 Task: Add Attachment from Google Drive to Card Card0000000099 in Board Board0000000025 in Workspace WS0000000009 in Trello. Add Cover Orange to Card Card0000000099 in Board Board0000000025 in Workspace WS0000000009 in Trello. Add "Add Label …" with "Title" Title0000000099 to Button Button0000000099 to Card Card0000000099 in Board Board0000000025 in Workspace WS0000000009 in Trello. Add Description DS0000000099 to Card Card0000000099 in Board Board0000000025 in Workspace WS0000000009 in Trello. Add Comment CM0000000099 to Card Card0000000099 in Board Board0000000025 in Workspace WS0000000009 in Trello
Action: Mouse moved to (338, 441)
Screenshot: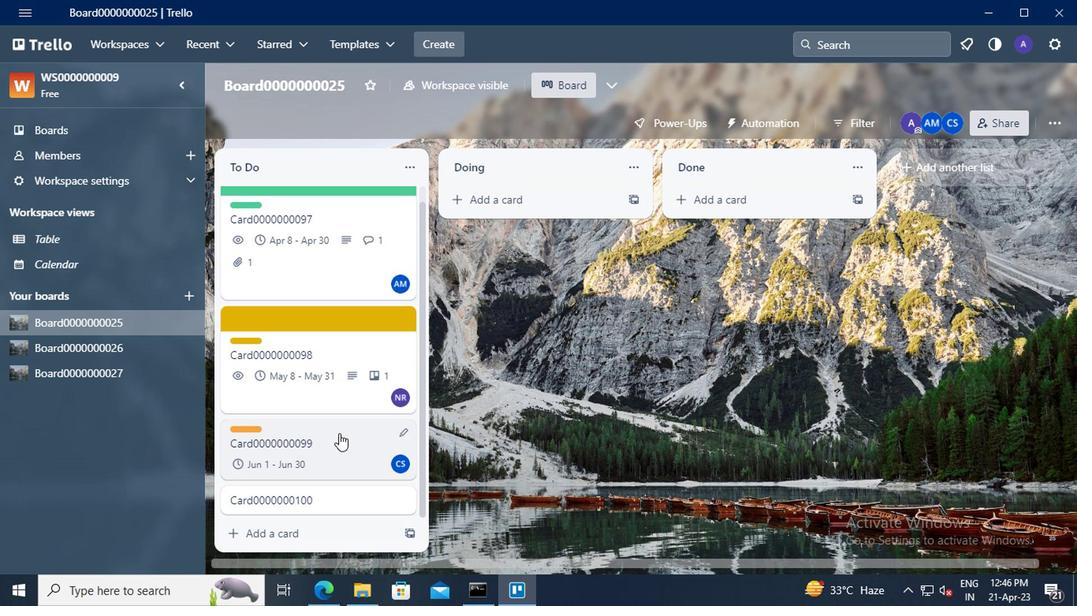 
Action: Mouse pressed left at (338, 441)
Screenshot: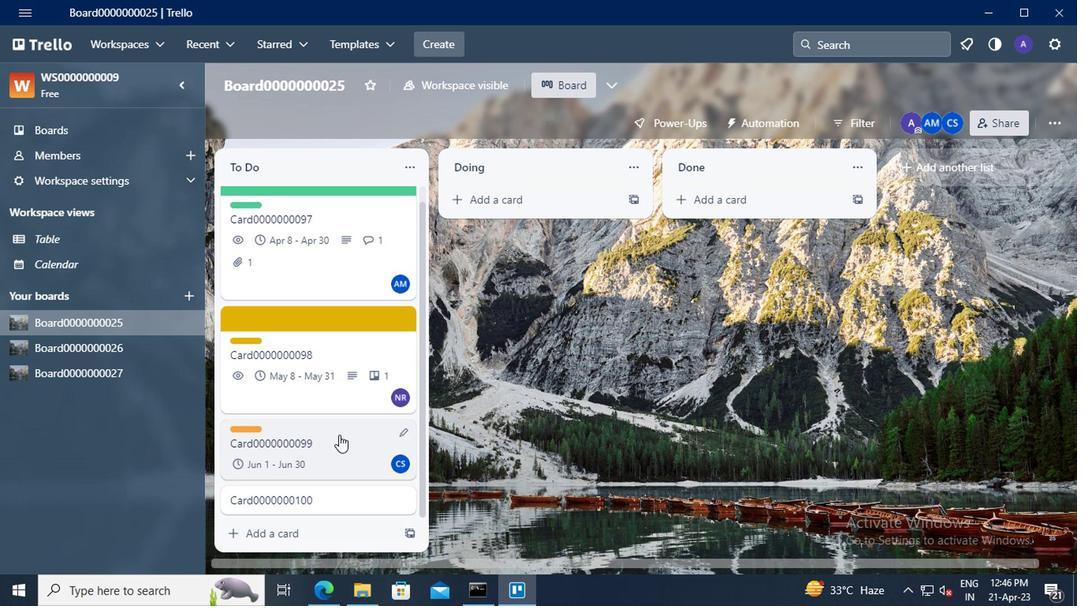 
Action: Mouse moved to (725, 333)
Screenshot: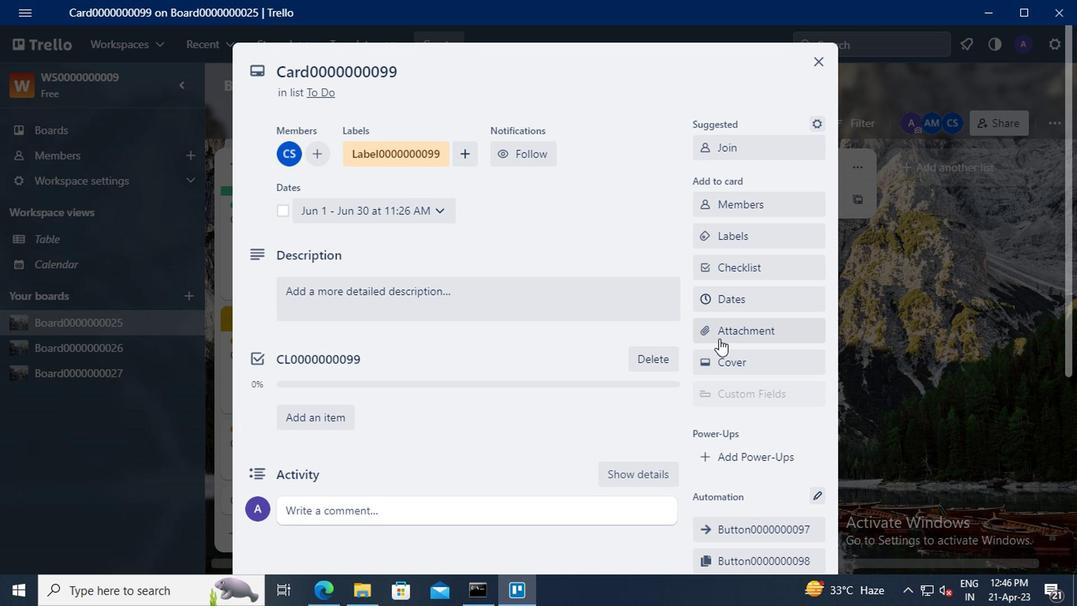 
Action: Mouse pressed left at (725, 333)
Screenshot: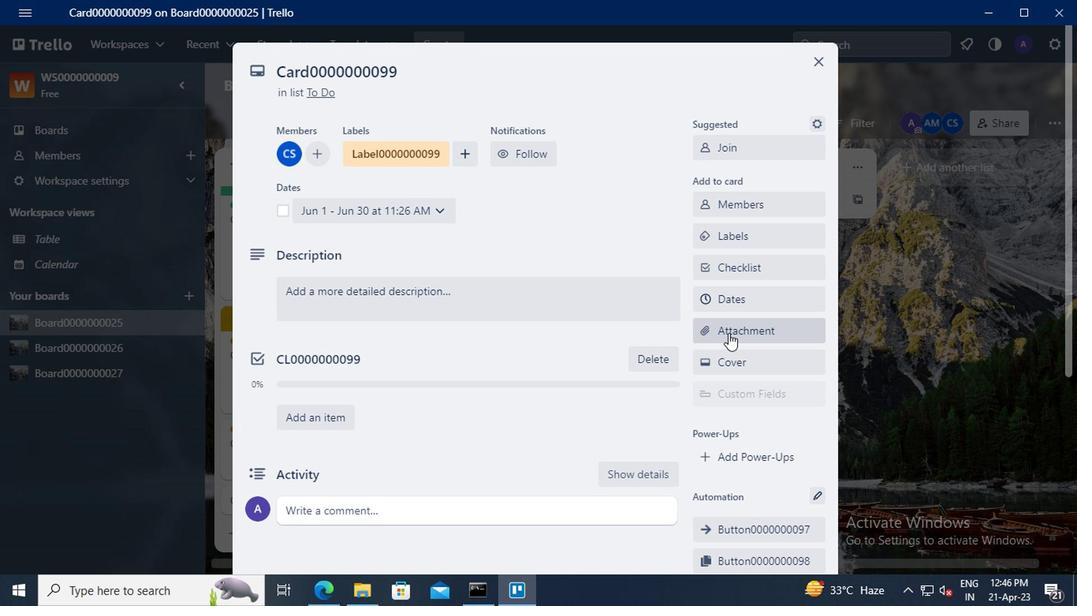 
Action: Mouse moved to (729, 186)
Screenshot: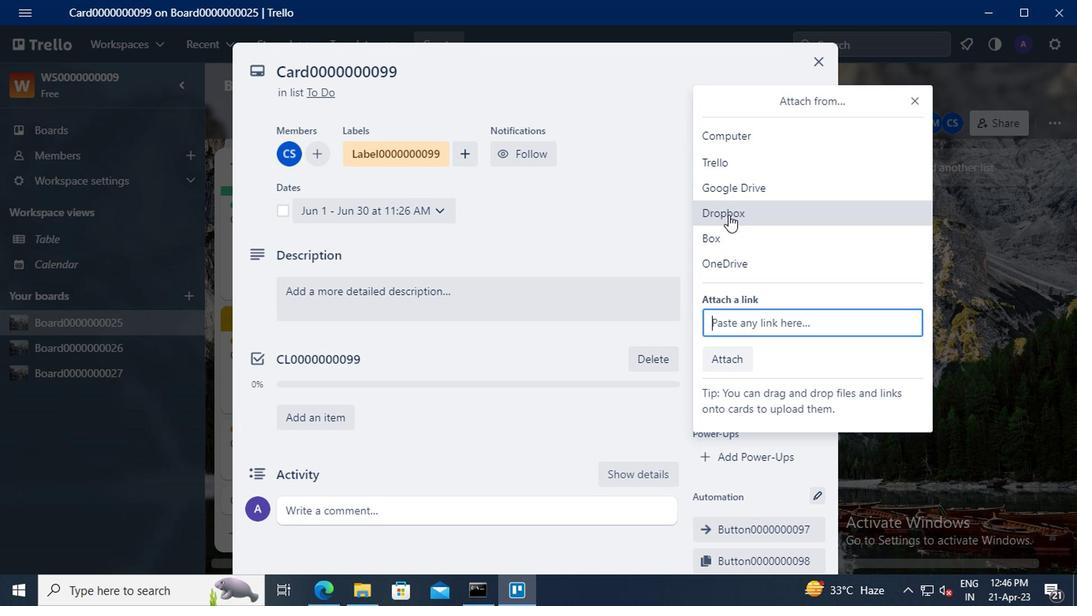 
Action: Mouse pressed left at (729, 186)
Screenshot: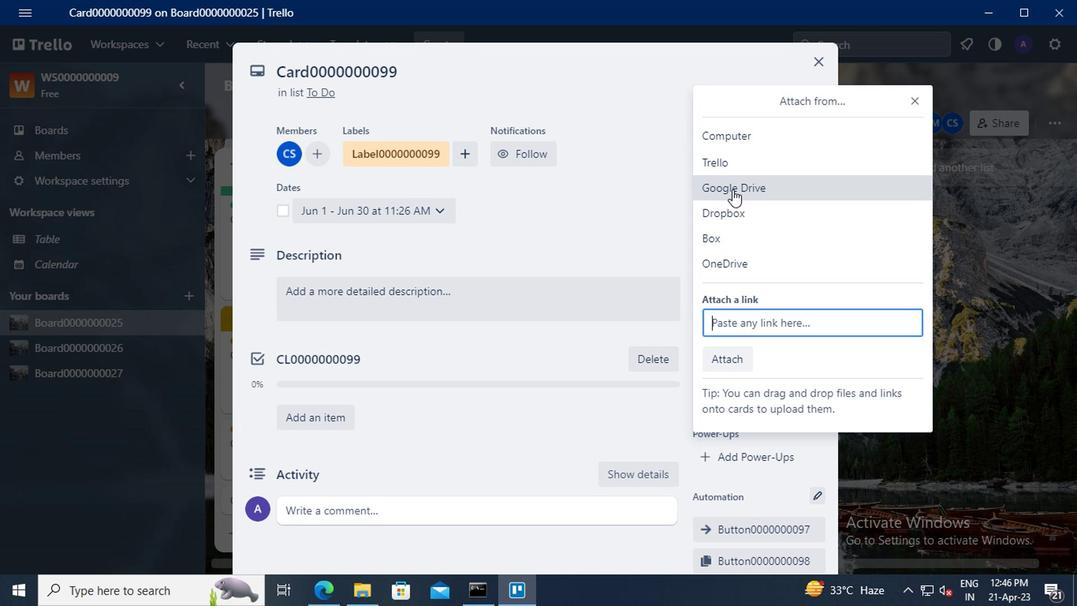 
Action: Mouse moved to (231, 291)
Screenshot: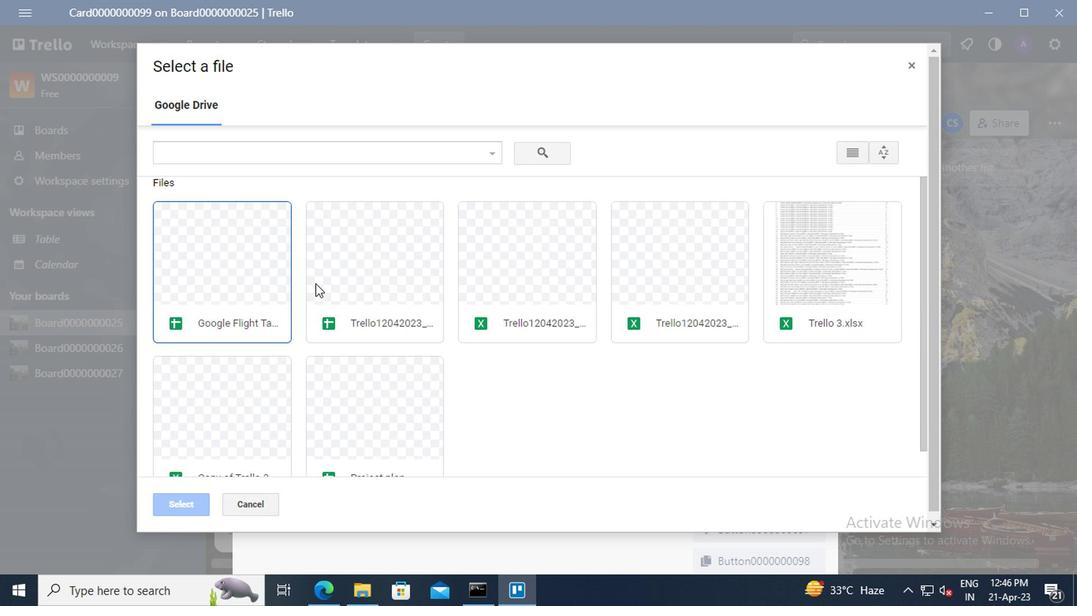 
Action: Mouse pressed left at (231, 291)
Screenshot: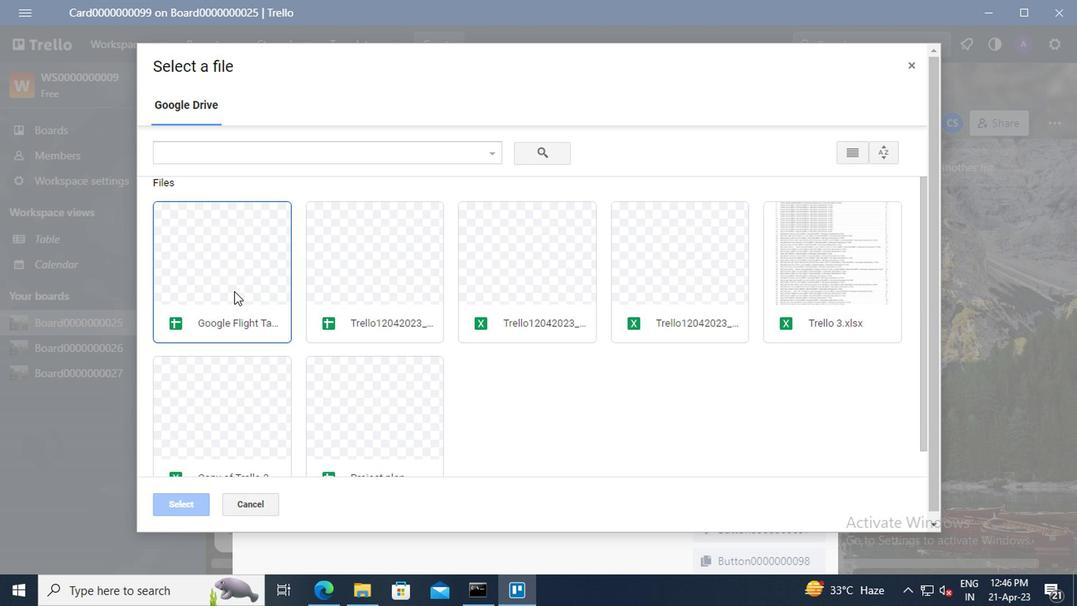 
Action: Mouse moved to (190, 506)
Screenshot: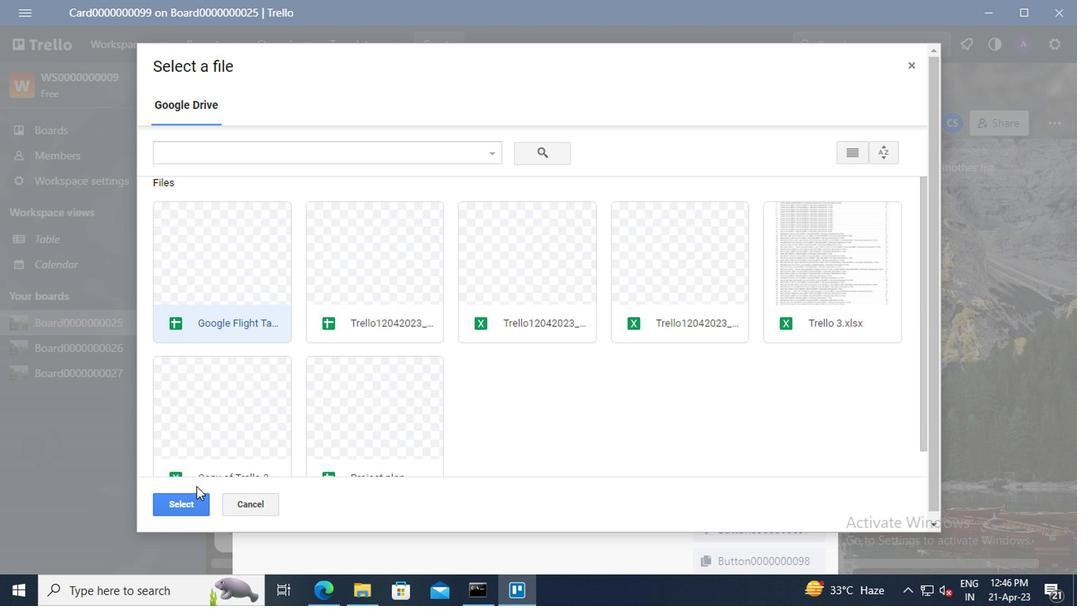 
Action: Mouse pressed left at (190, 506)
Screenshot: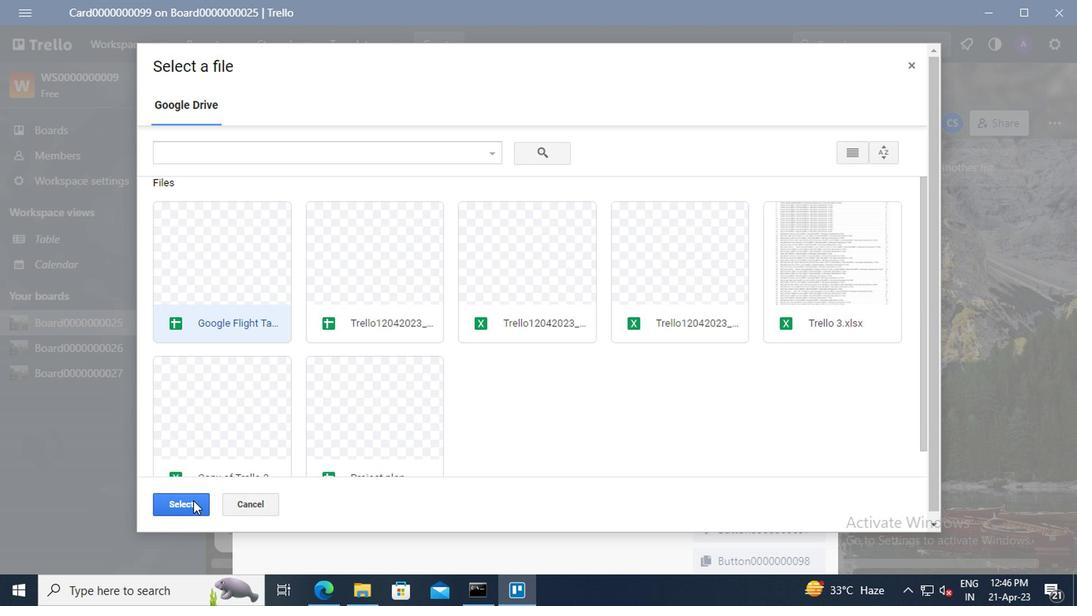 
Action: Mouse moved to (712, 365)
Screenshot: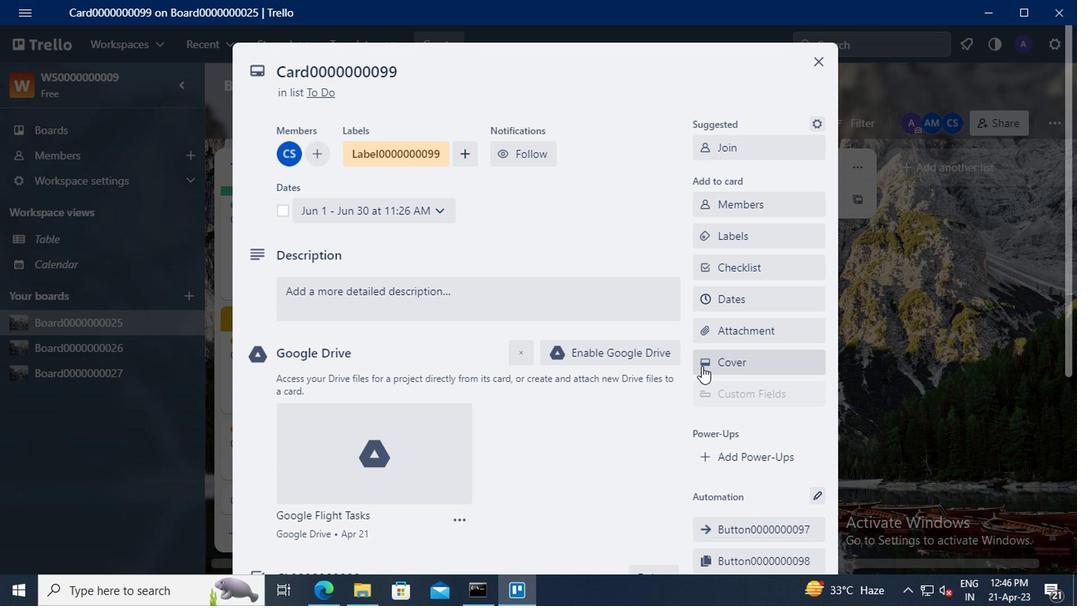 
Action: Mouse pressed left at (712, 365)
Screenshot: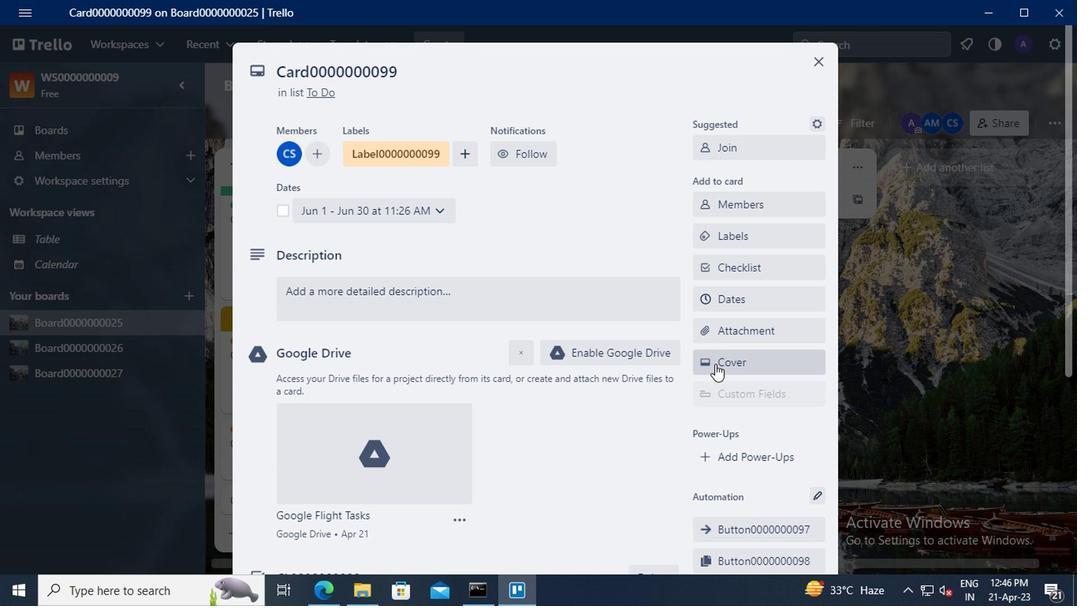 
Action: Mouse moved to (811, 264)
Screenshot: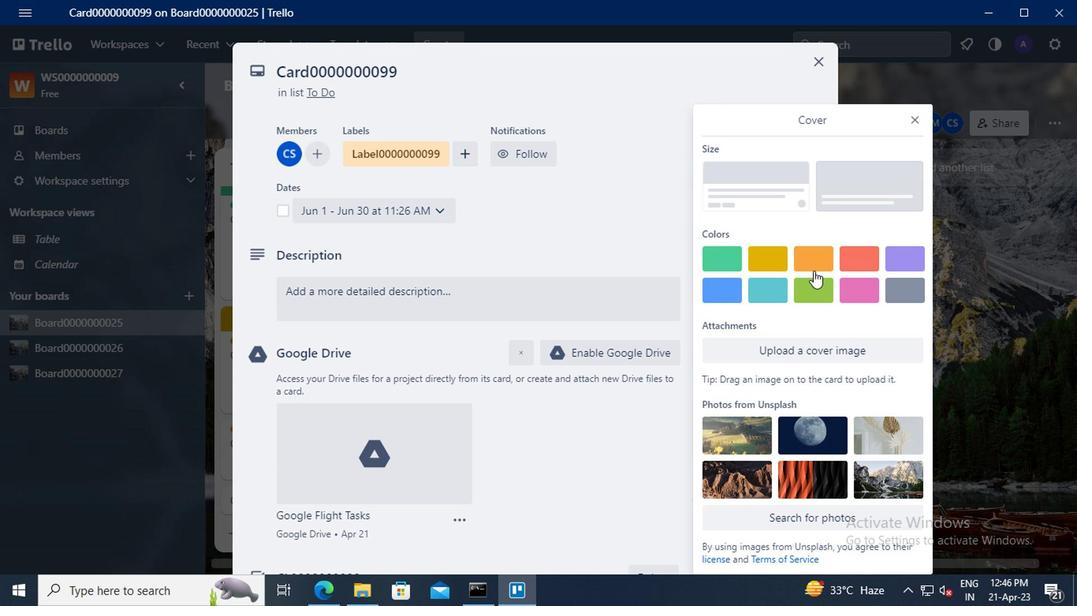 
Action: Mouse pressed left at (811, 264)
Screenshot: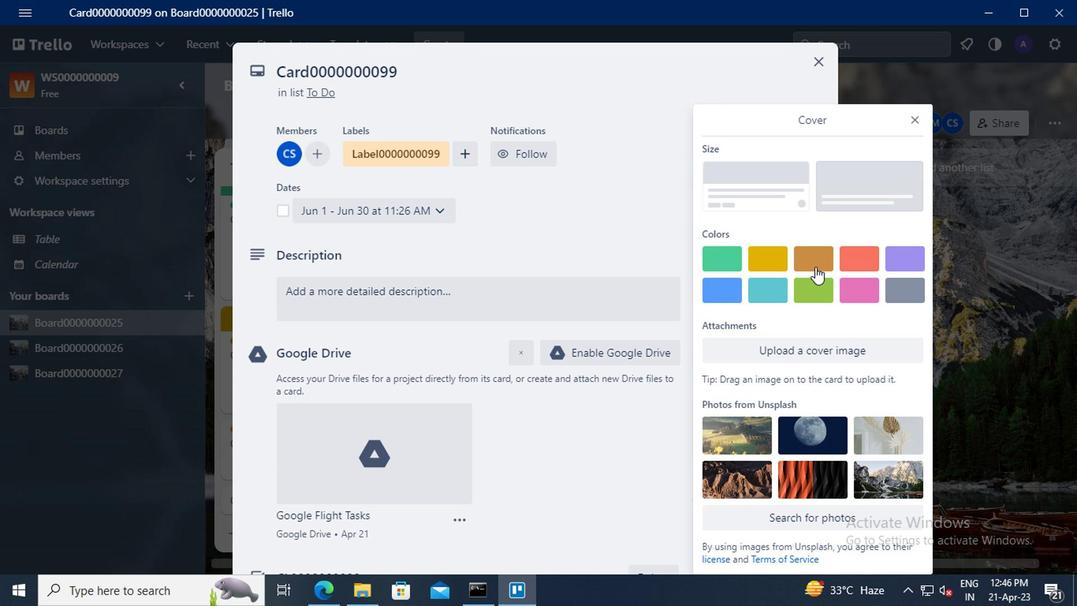 
Action: Mouse moved to (911, 86)
Screenshot: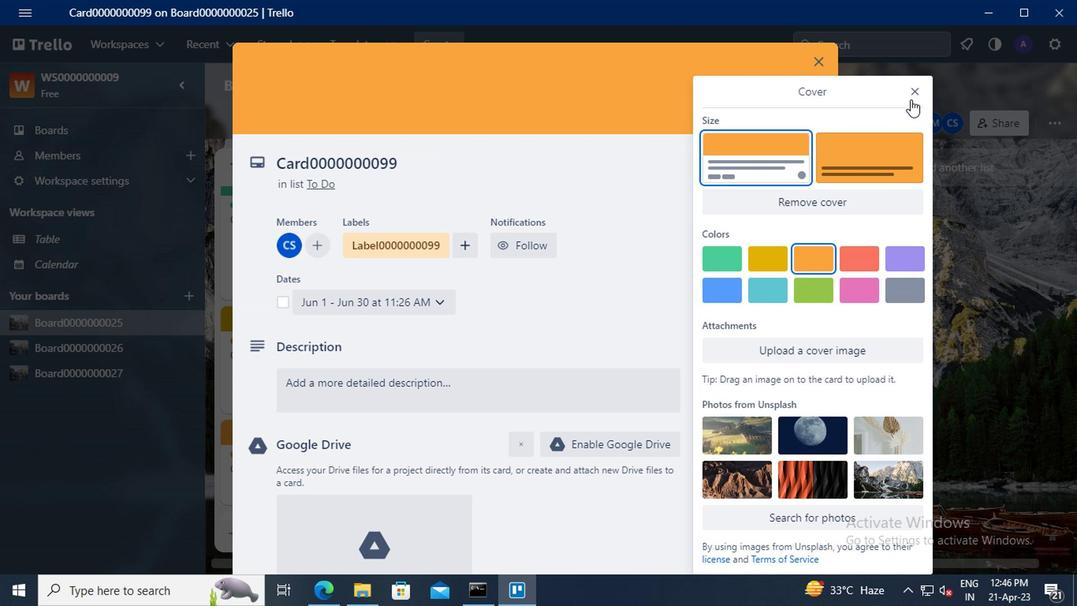 
Action: Mouse pressed left at (911, 86)
Screenshot: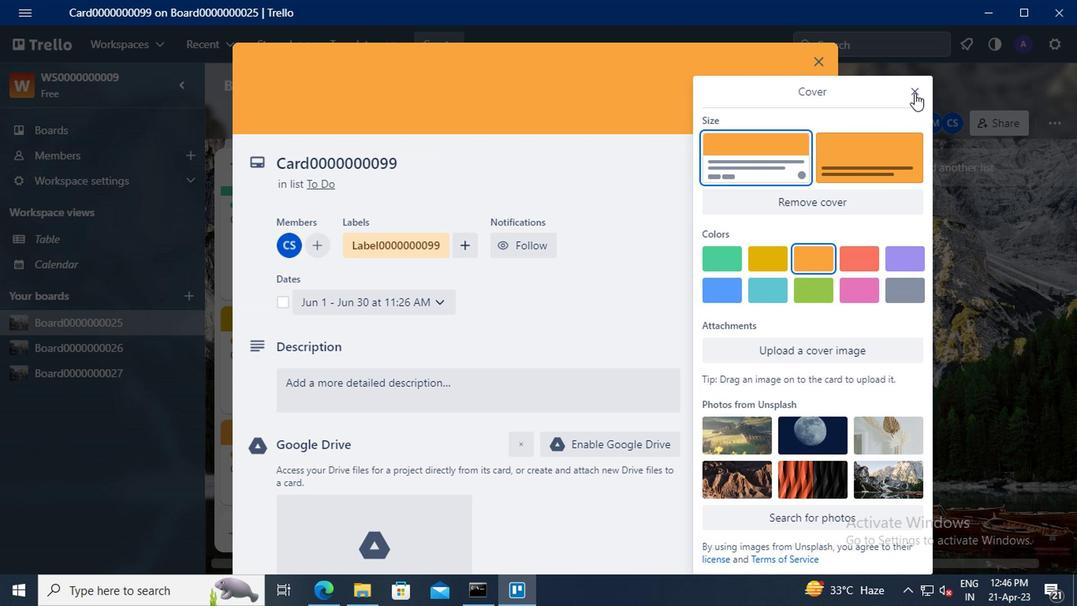 
Action: Mouse moved to (772, 307)
Screenshot: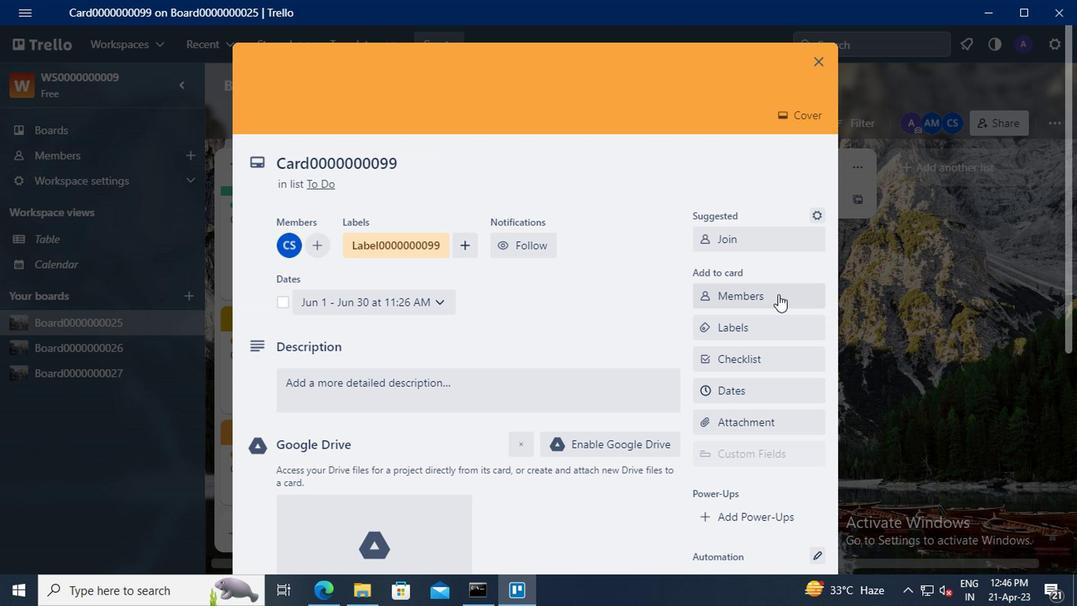 
Action: Mouse scrolled (772, 306) with delta (0, -1)
Screenshot: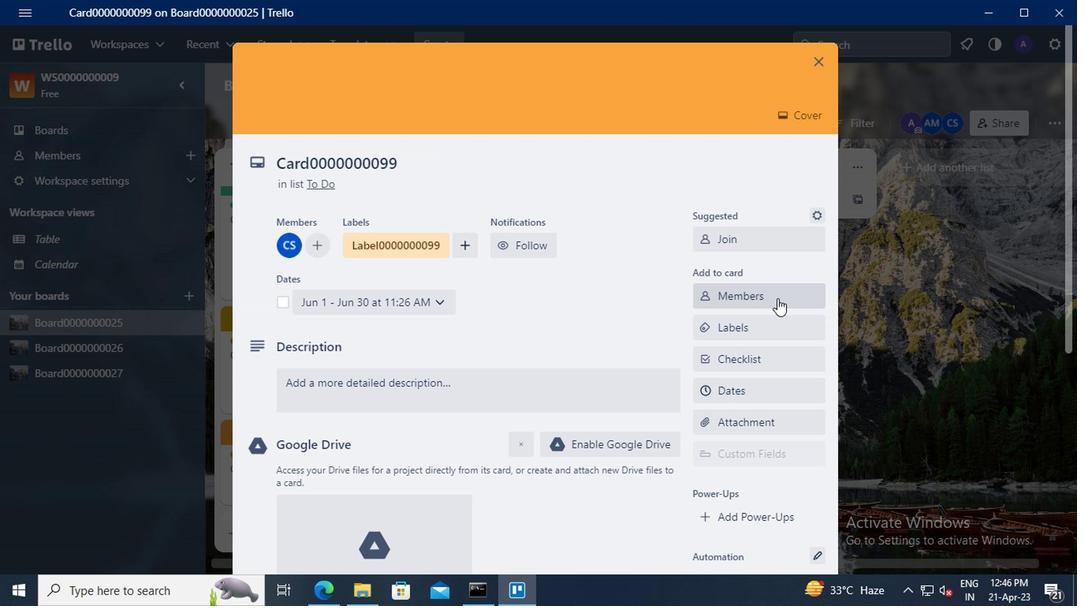 
Action: Mouse scrolled (772, 306) with delta (0, -1)
Screenshot: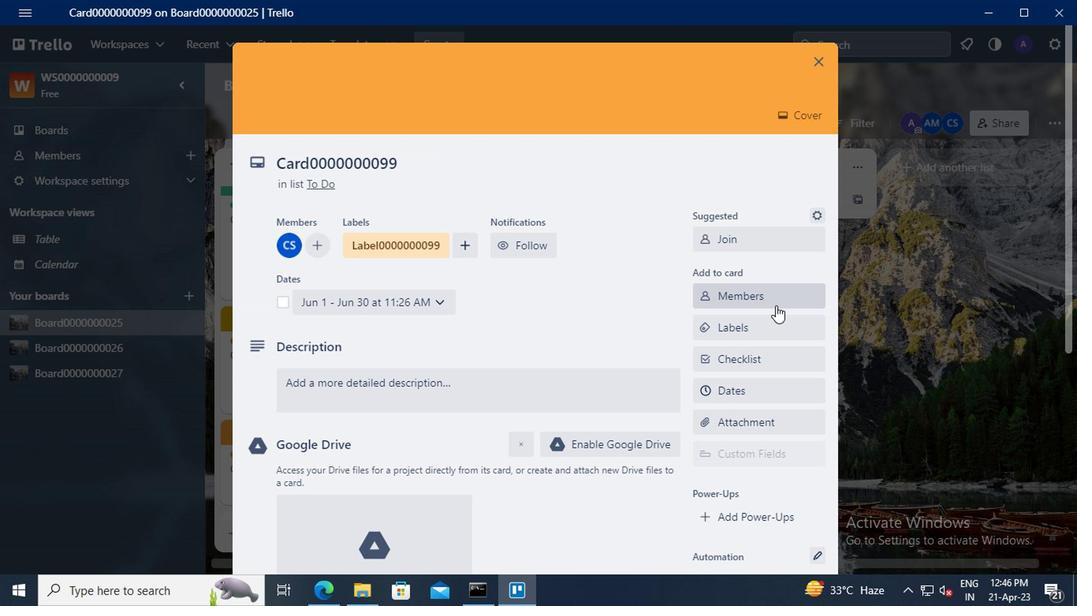 
Action: Mouse scrolled (772, 306) with delta (0, -1)
Screenshot: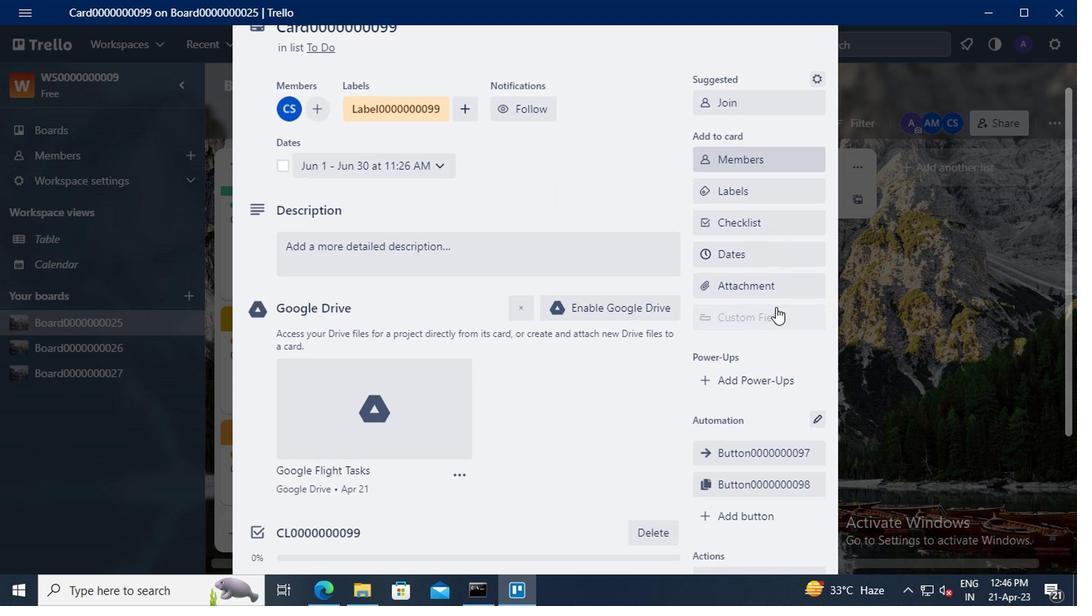 
Action: Mouse moved to (755, 419)
Screenshot: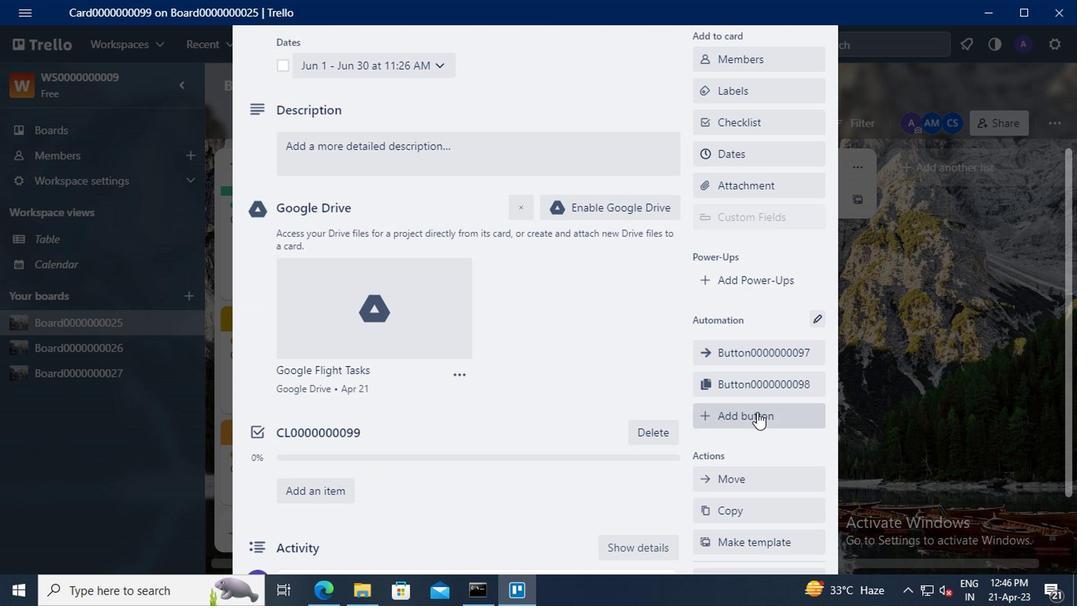 
Action: Mouse pressed left at (755, 419)
Screenshot: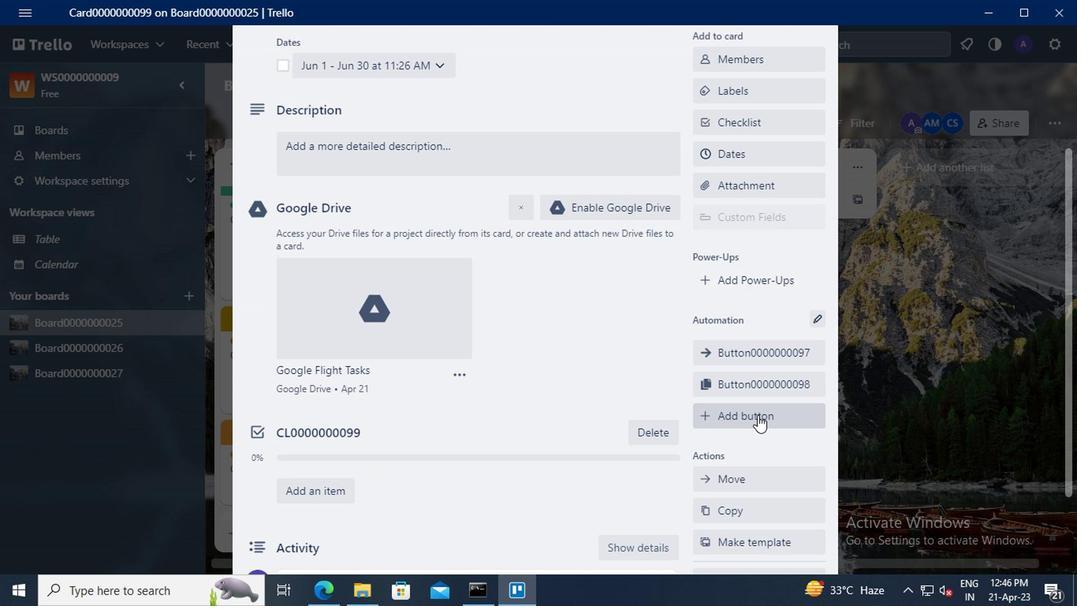 
Action: Mouse moved to (754, 210)
Screenshot: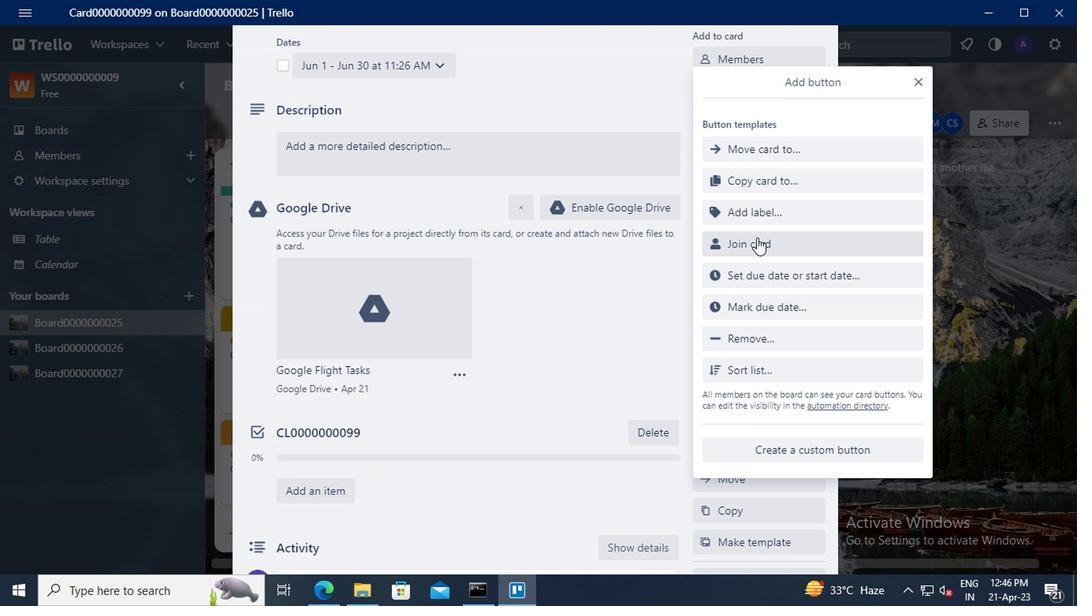 
Action: Mouse pressed left at (754, 210)
Screenshot: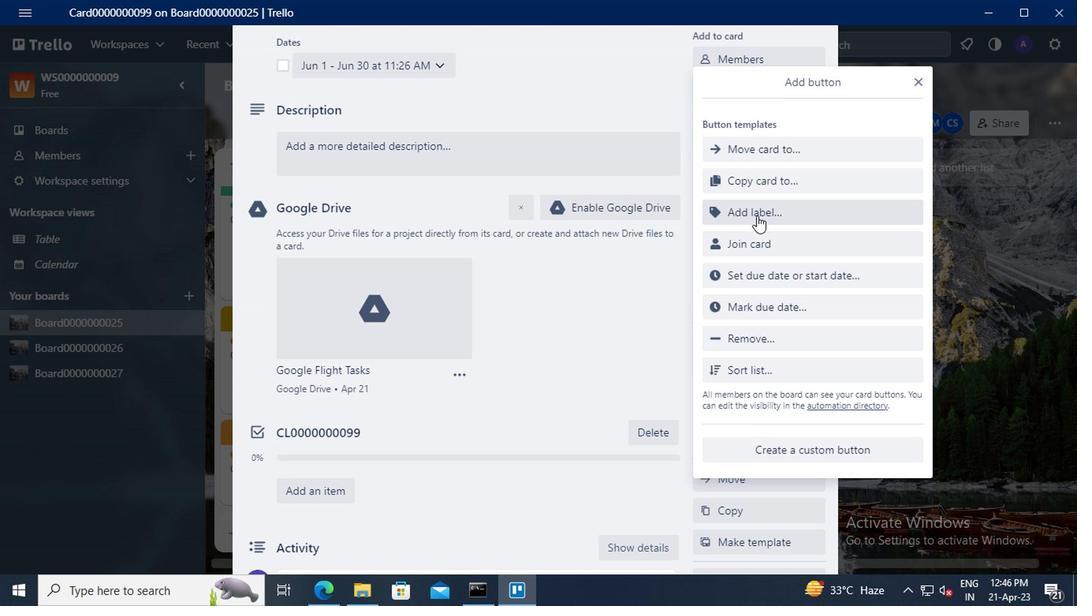 
Action: Mouse moved to (776, 167)
Screenshot: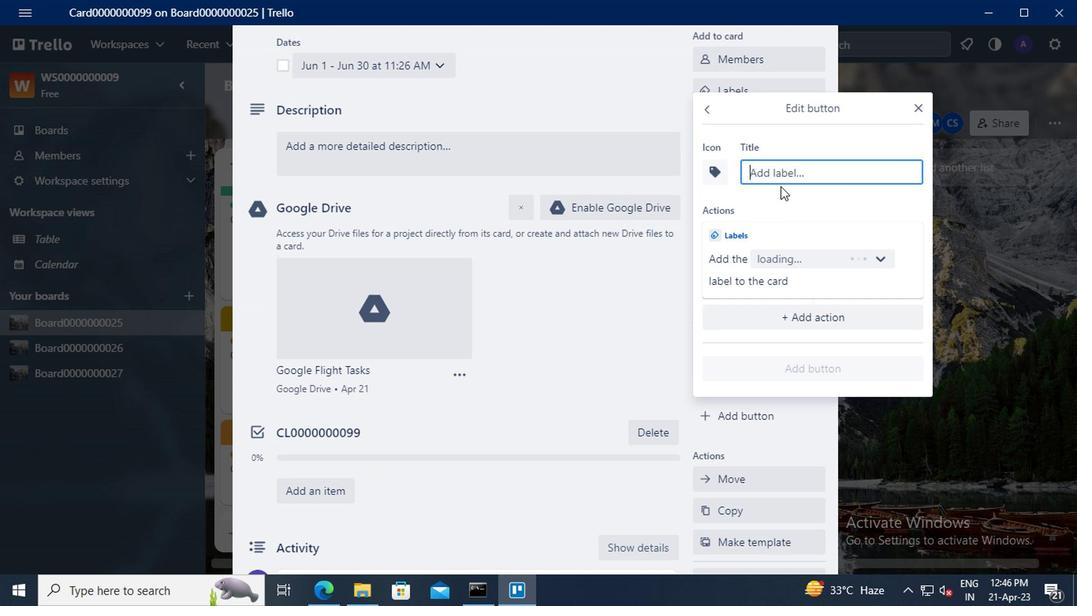 
Action: Mouse pressed left at (776, 167)
Screenshot: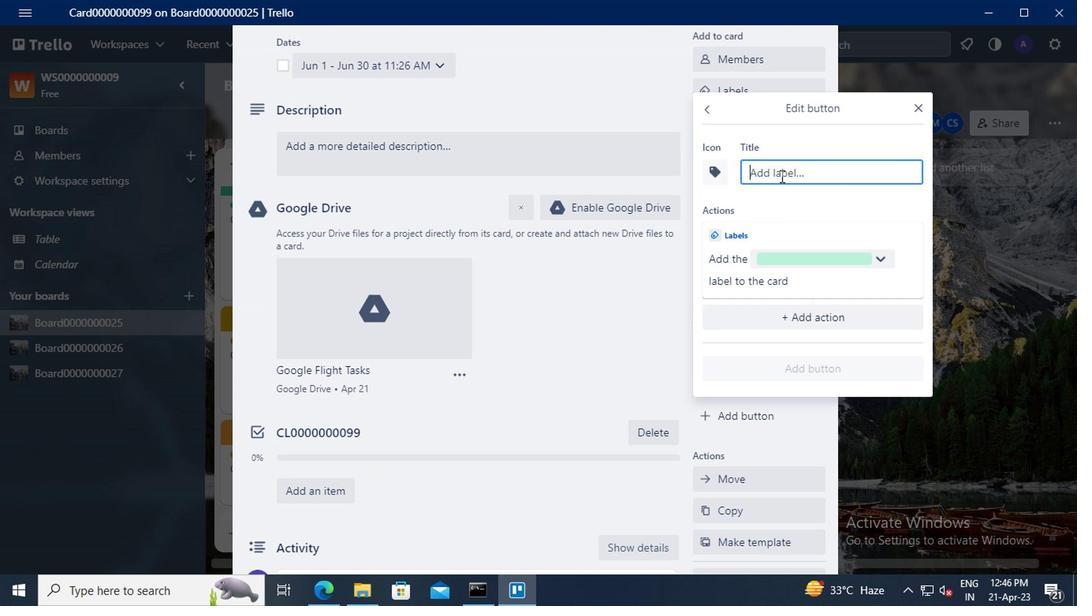 
Action: Mouse moved to (637, 253)
Screenshot: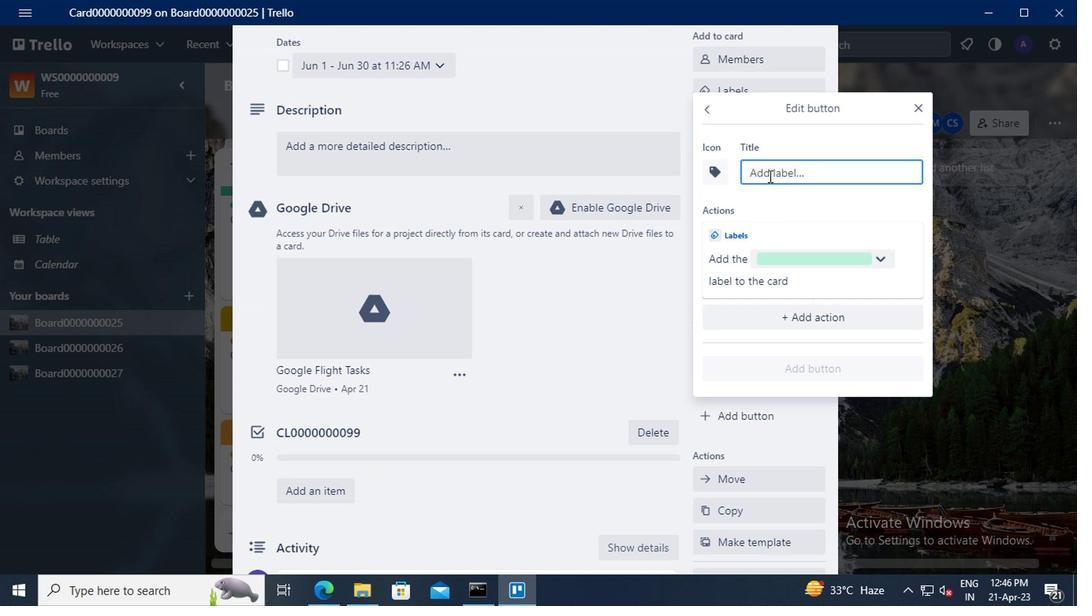 
Action: Key pressed <Key.shift>TITLE0000000099
Screenshot: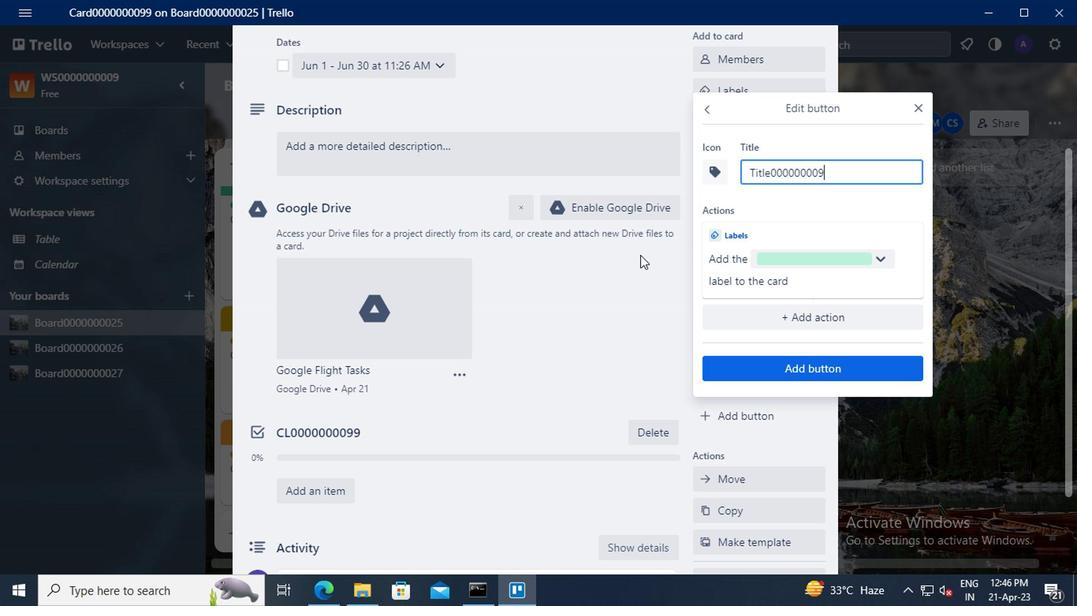 
Action: Mouse moved to (735, 369)
Screenshot: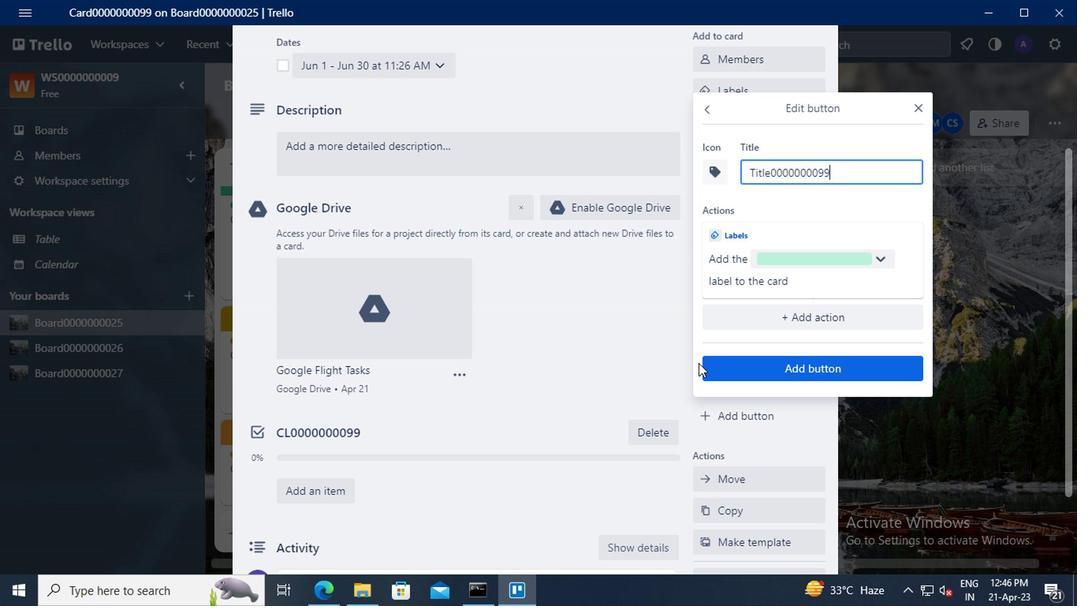 
Action: Mouse pressed left at (735, 369)
Screenshot: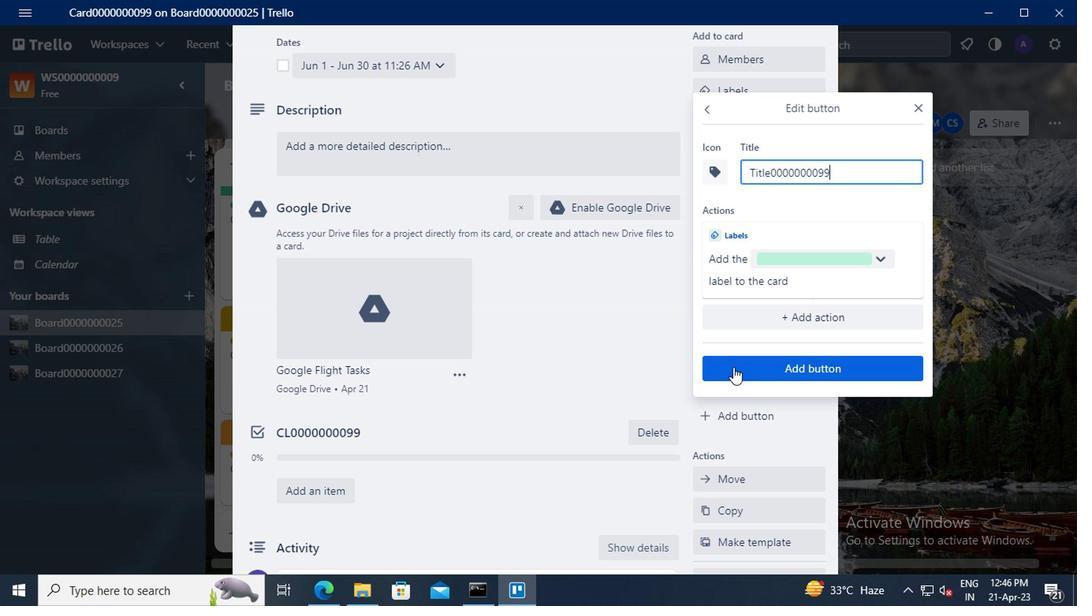 
Action: Mouse moved to (512, 349)
Screenshot: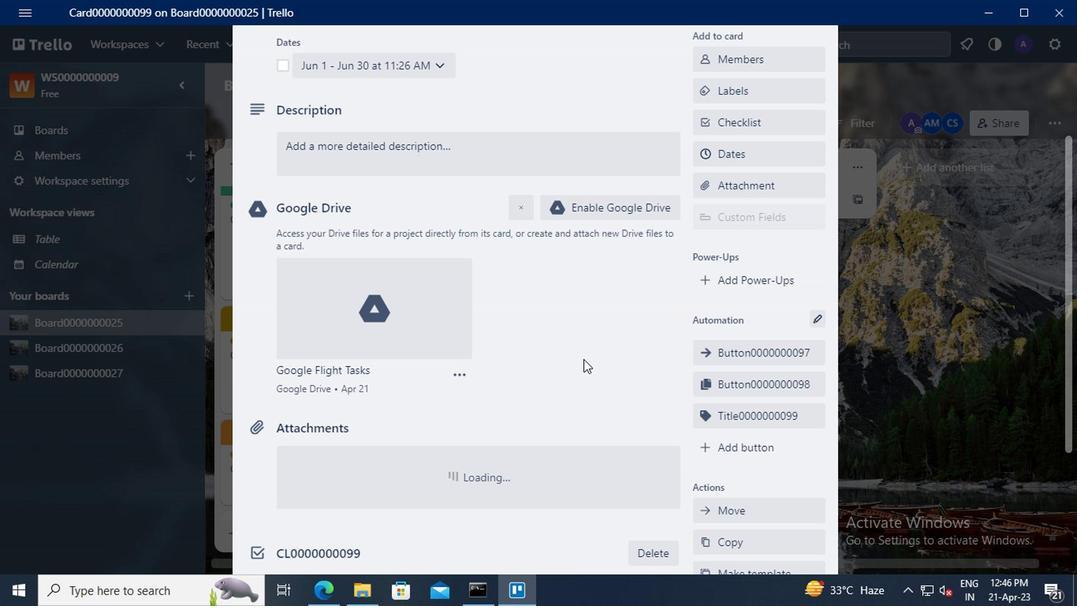 
Action: Mouse scrolled (512, 350) with delta (0, 0)
Screenshot: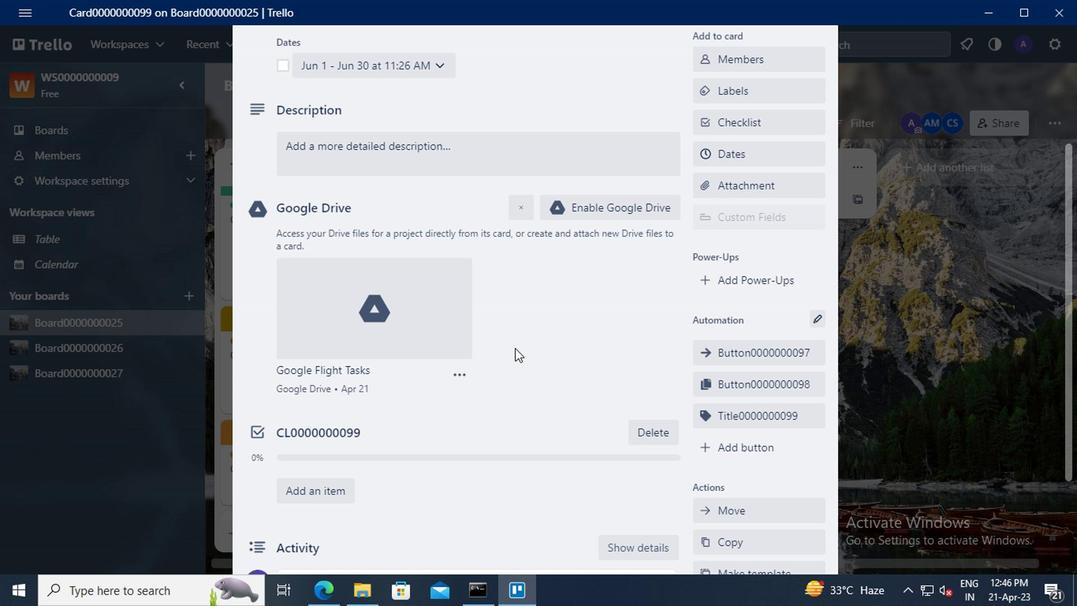 
Action: Mouse moved to (395, 233)
Screenshot: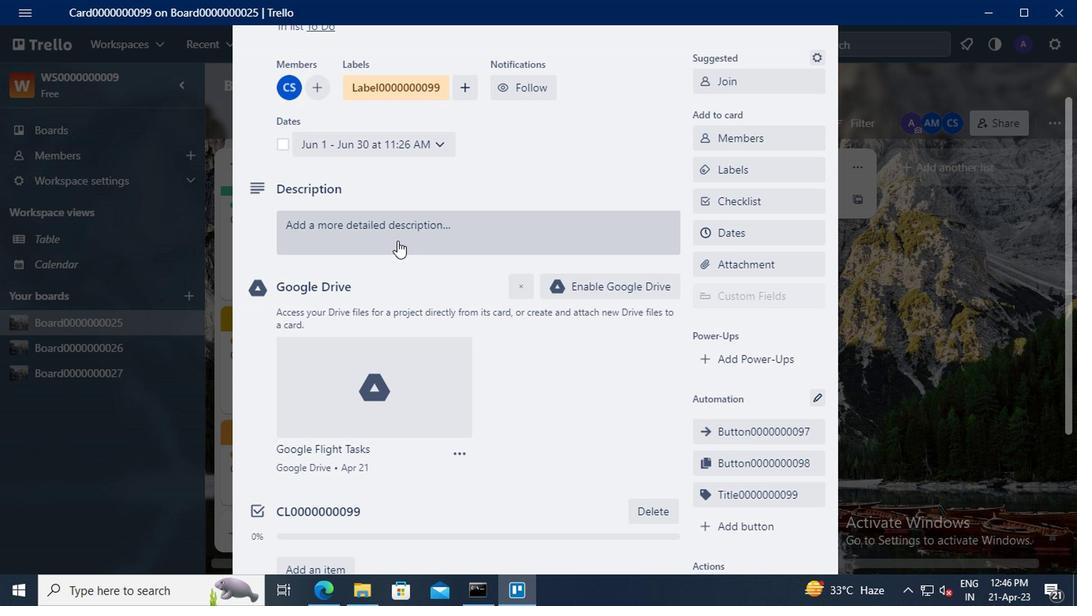 
Action: Mouse pressed left at (395, 233)
Screenshot: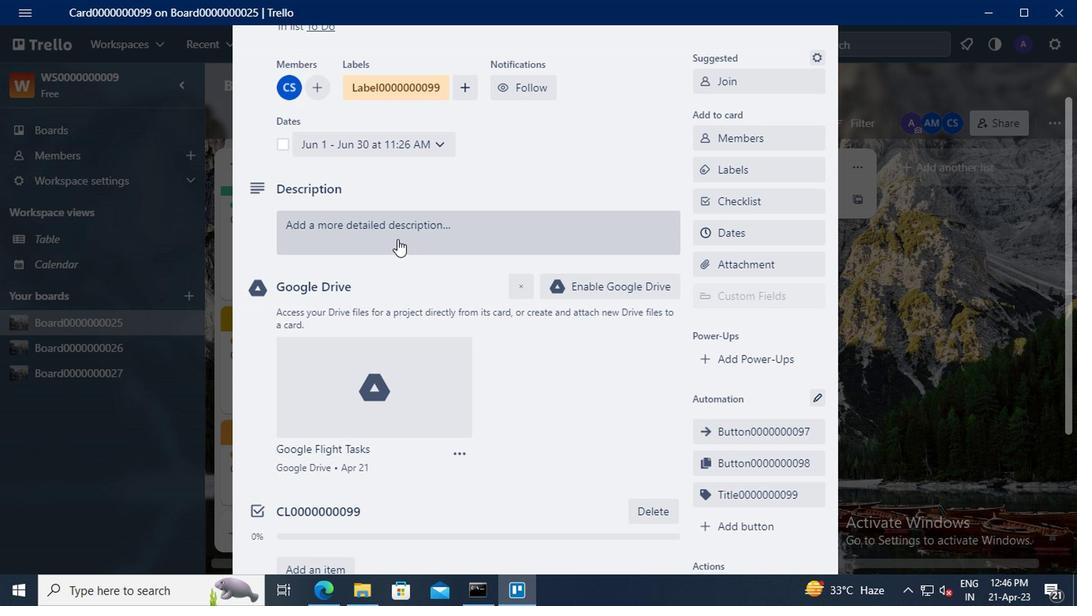 
Action: Mouse moved to (352, 276)
Screenshot: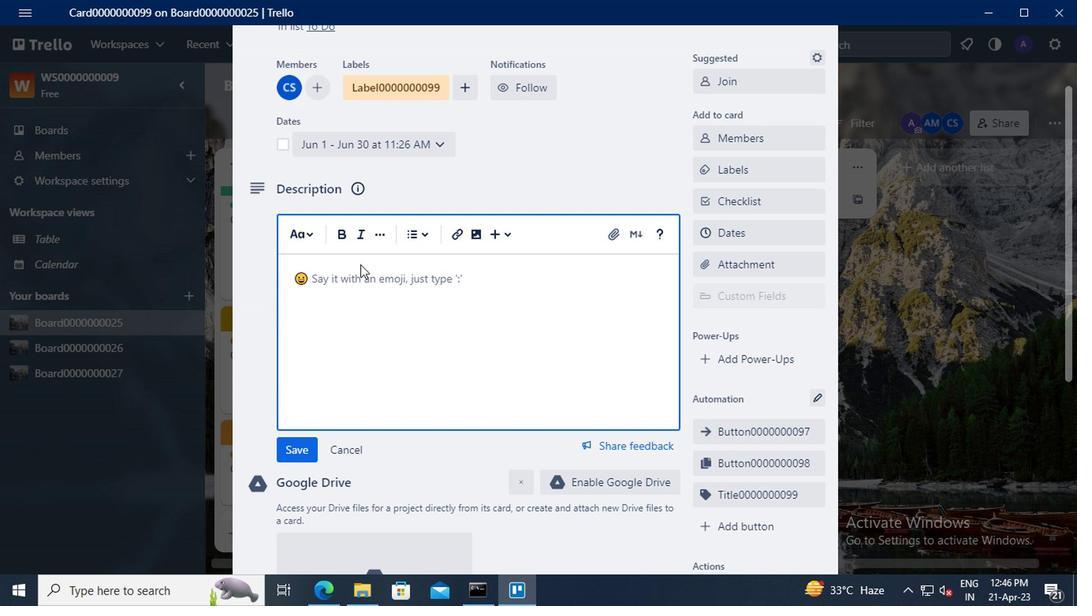 
Action: Mouse pressed left at (352, 276)
Screenshot: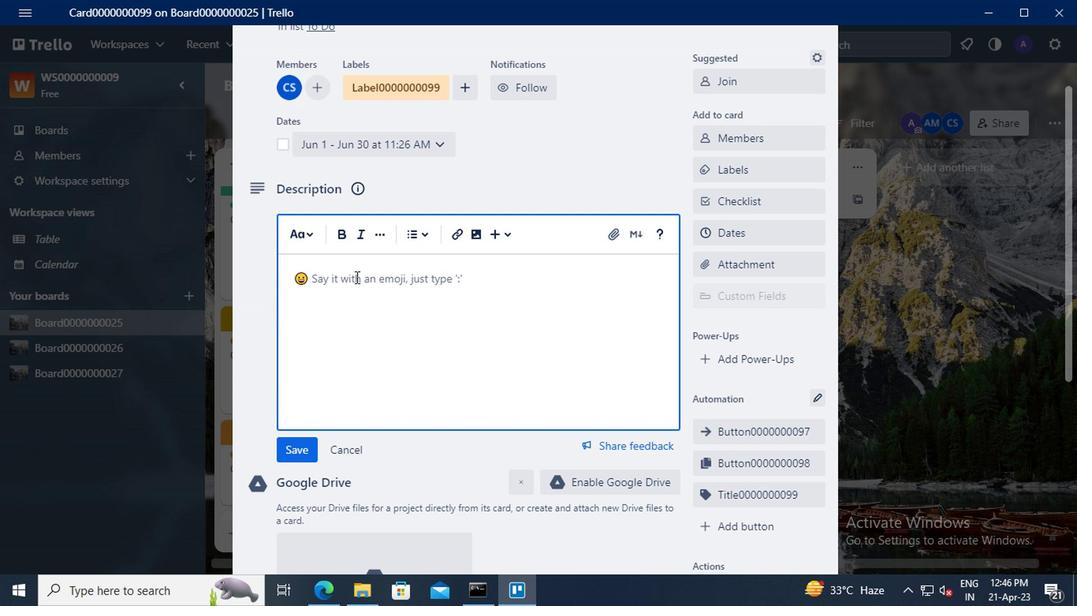 
Action: Key pressed <Key.shift>DS0000000099
Screenshot: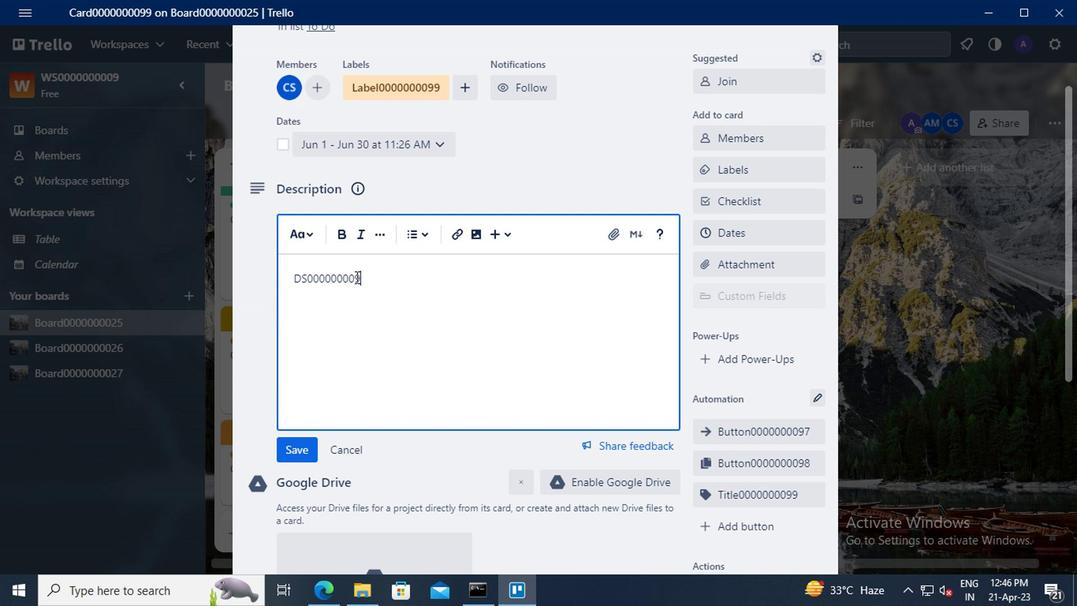 
Action: Mouse moved to (387, 257)
Screenshot: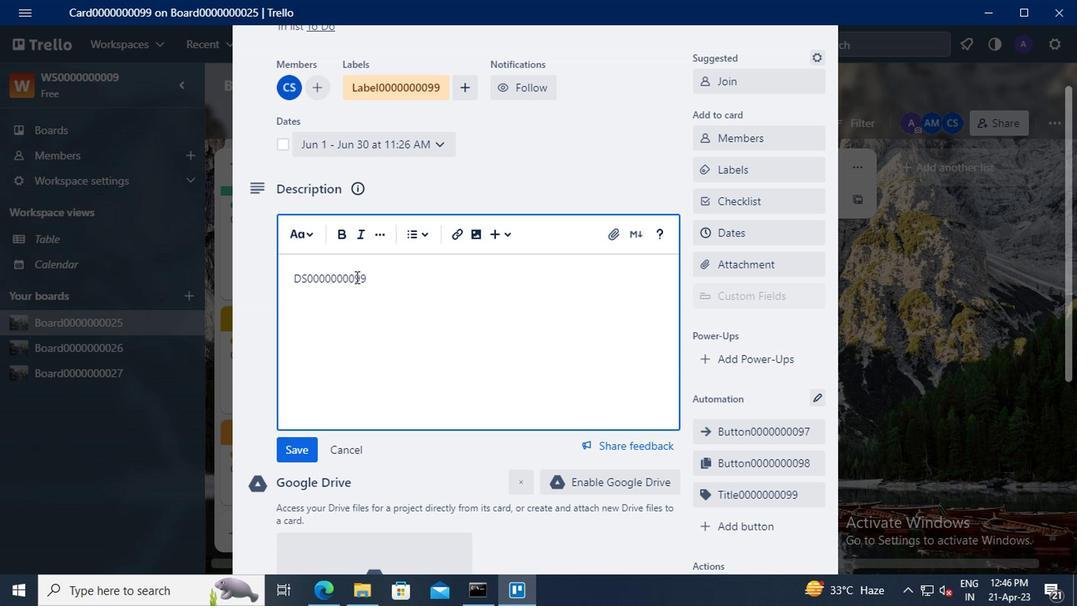 
Action: Mouse scrolled (387, 256) with delta (0, 0)
Screenshot: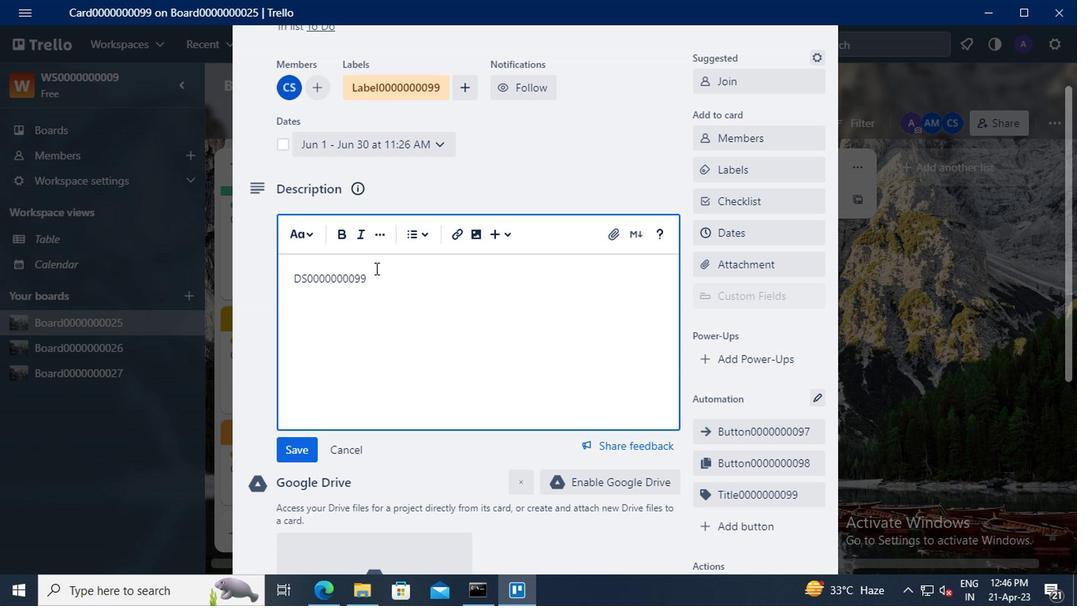 
Action: Mouse scrolled (387, 256) with delta (0, 0)
Screenshot: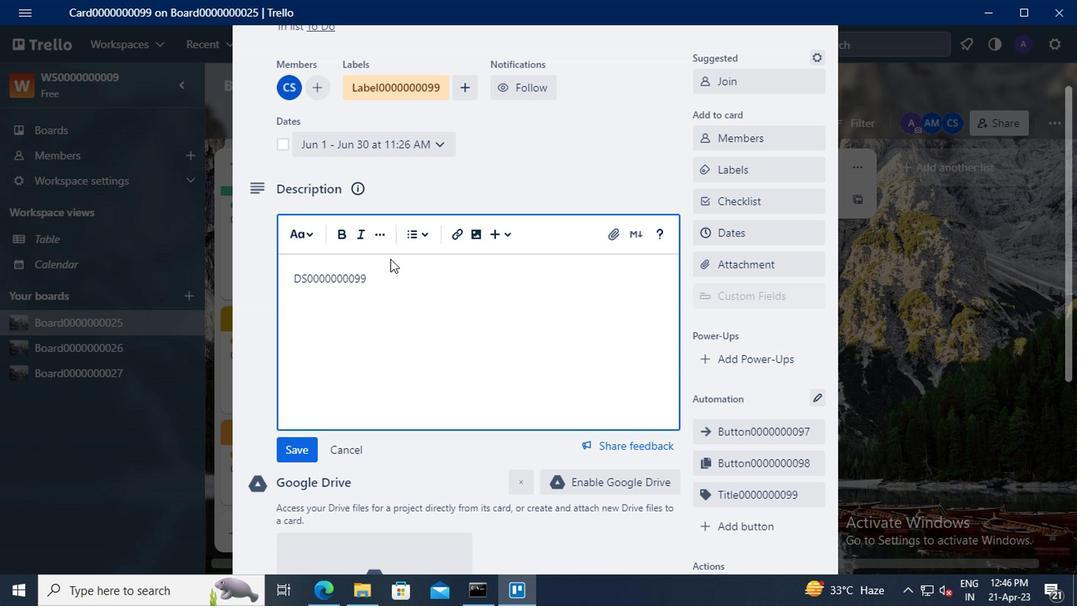 
Action: Mouse moved to (297, 289)
Screenshot: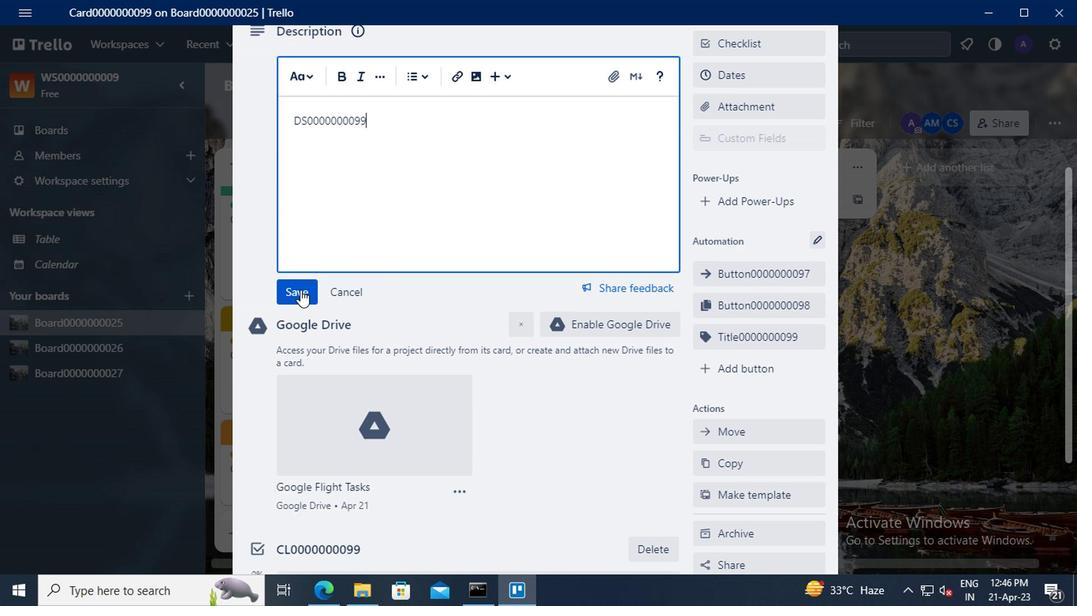 
Action: Mouse pressed left at (297, 289)
Screenshot: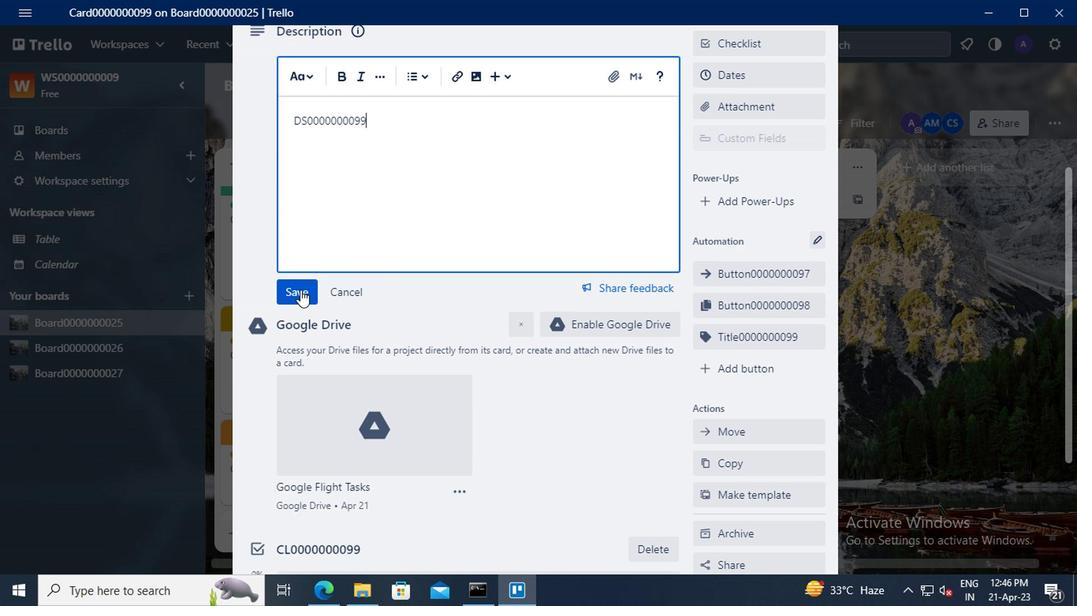 
Action: Mouse moved to (301, 286)
Screenshot: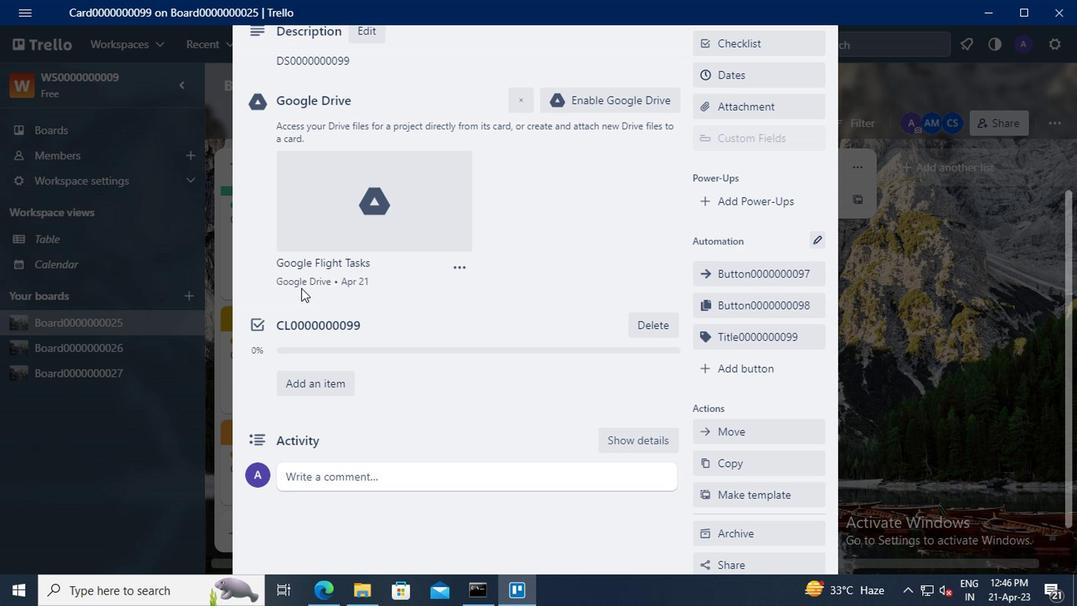 
Action: Mouse scrolled (301, 285) with delta (0, -1)
Screenshot: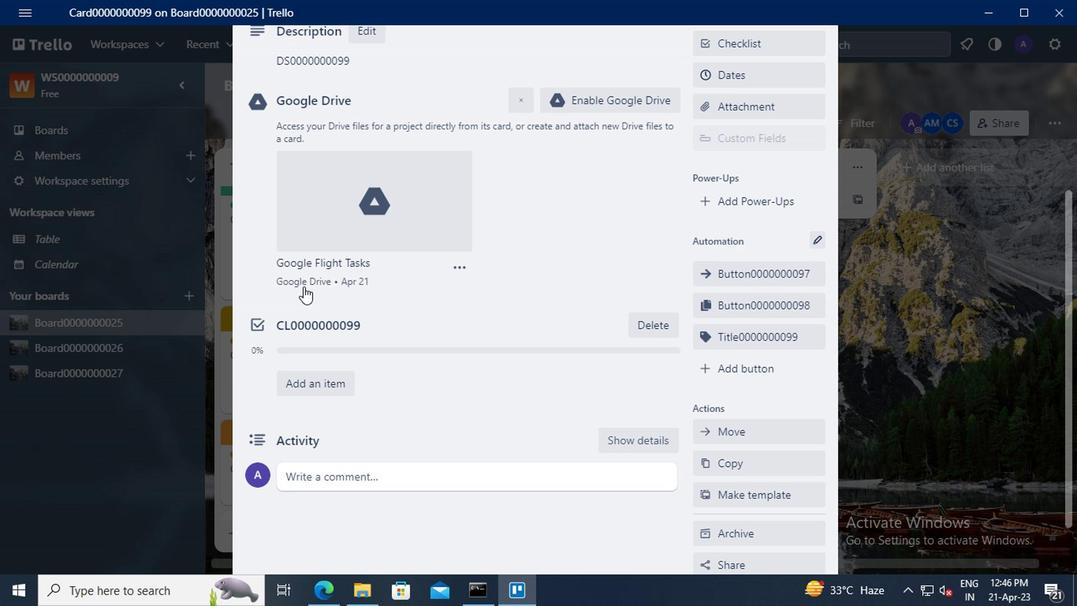 
Action: Mouse moved to (333, 402)
Screenshot: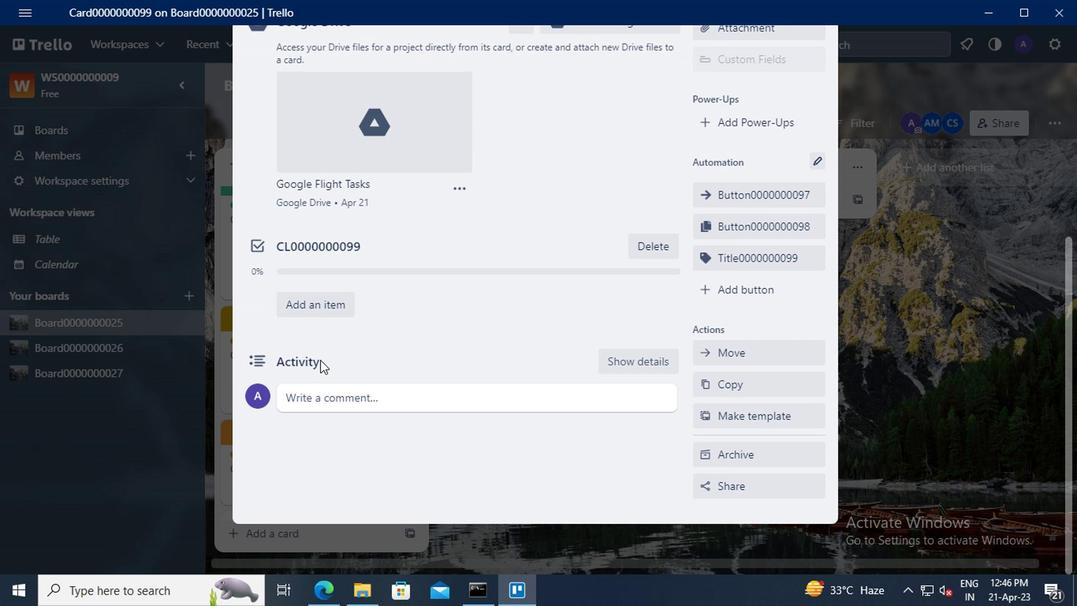 
Action: Mouse pressed left at (333, 402)
Screenshot: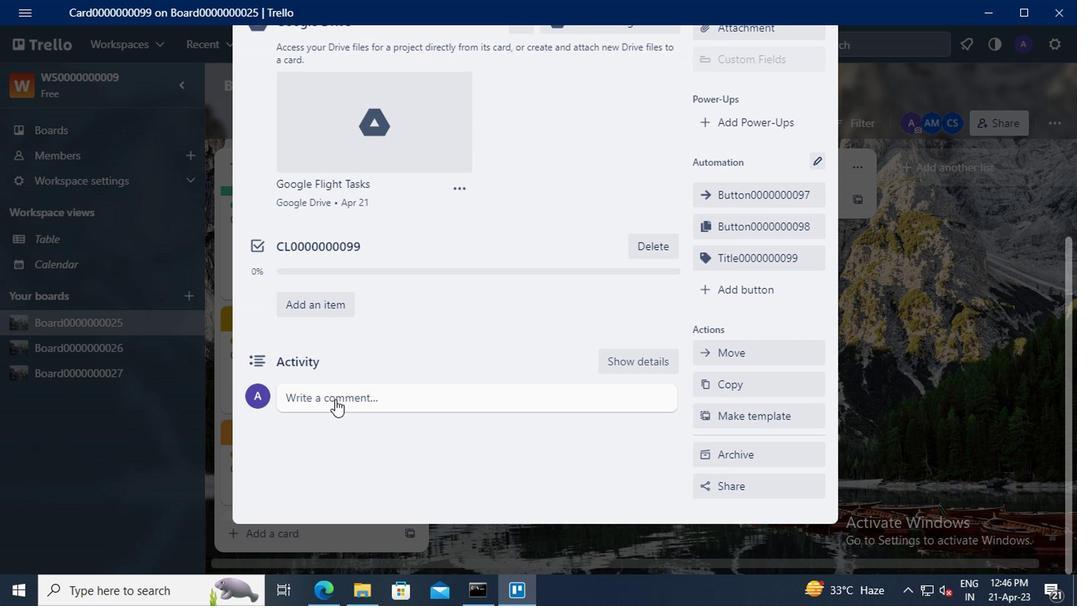 
Action: Key pressed <Key.shift>CM0000000099
Screenshot: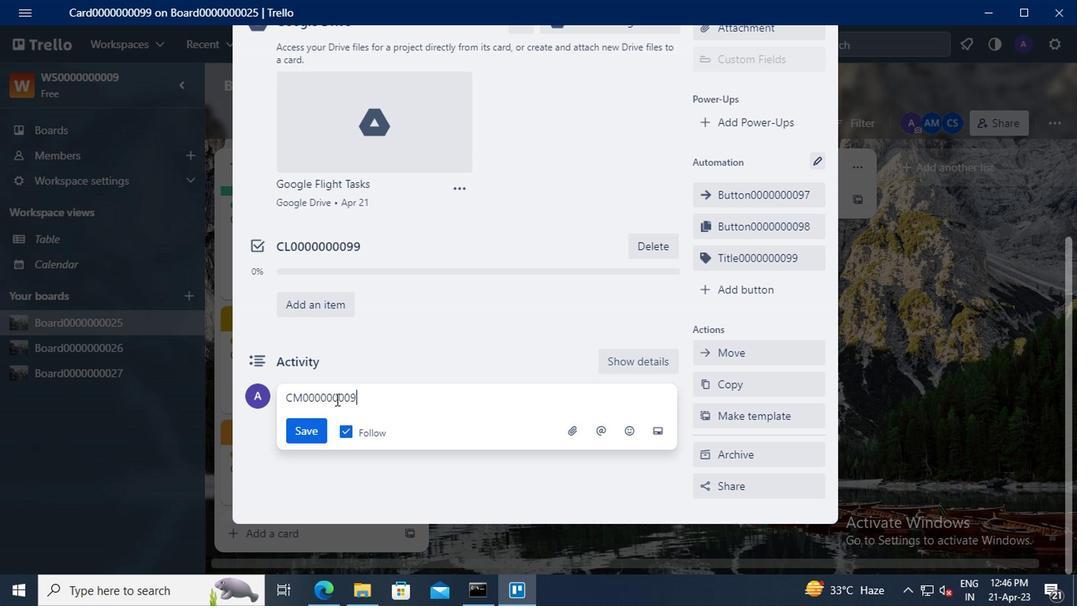 
Action: Mouse moved to (315, 431)
Screenshot: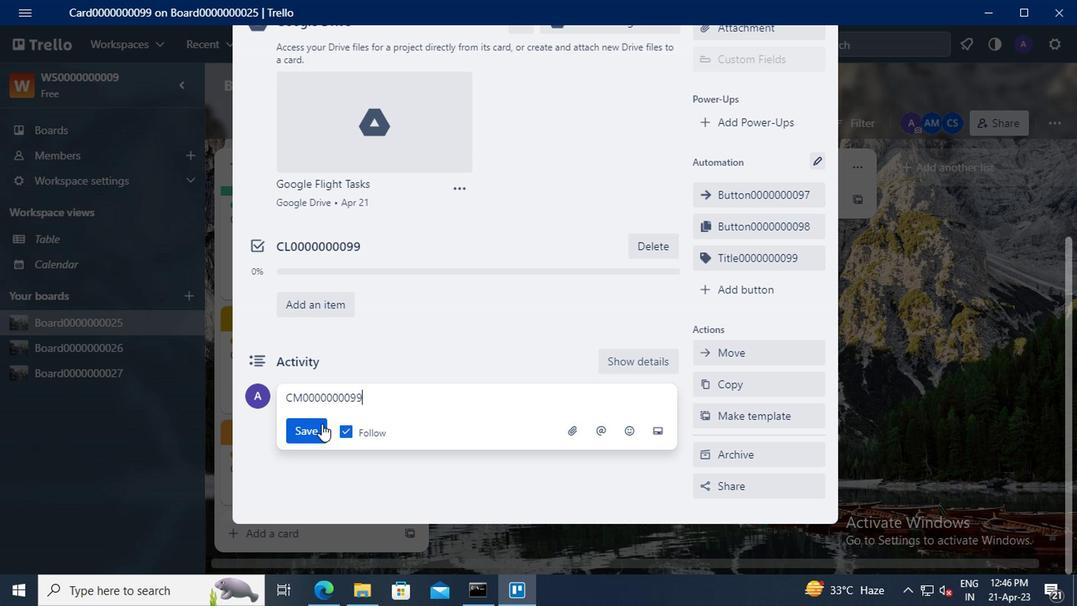 
Action: Mouse pressed left at (315, 431)
Screenshot: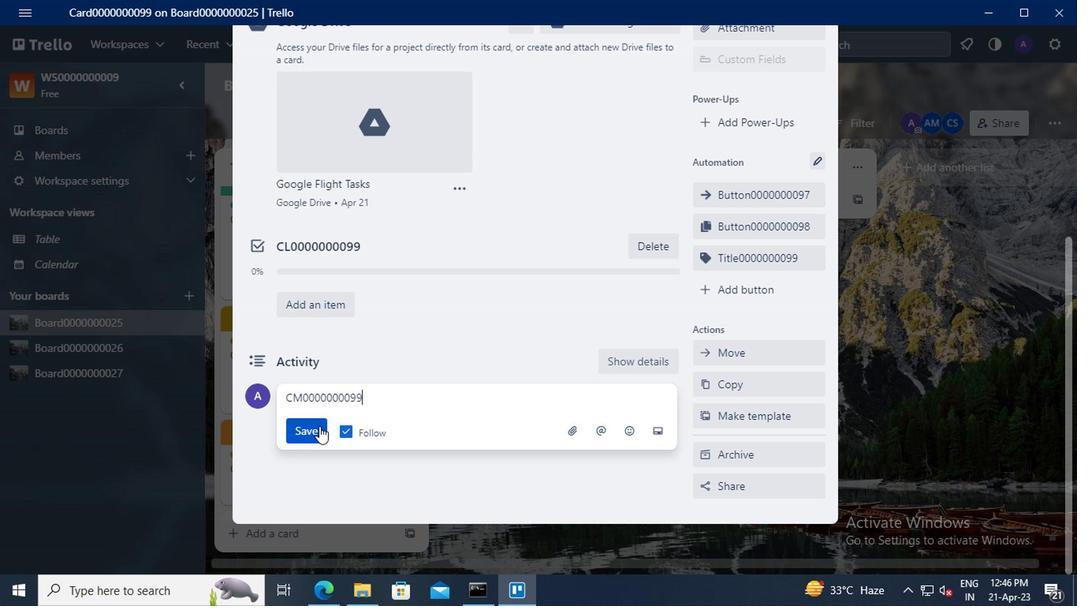 
